 Task: Plan a virtual team-building activity for next Monday at 3:00 PM
Action: Mouse moved to (367, 49)
Screenshot: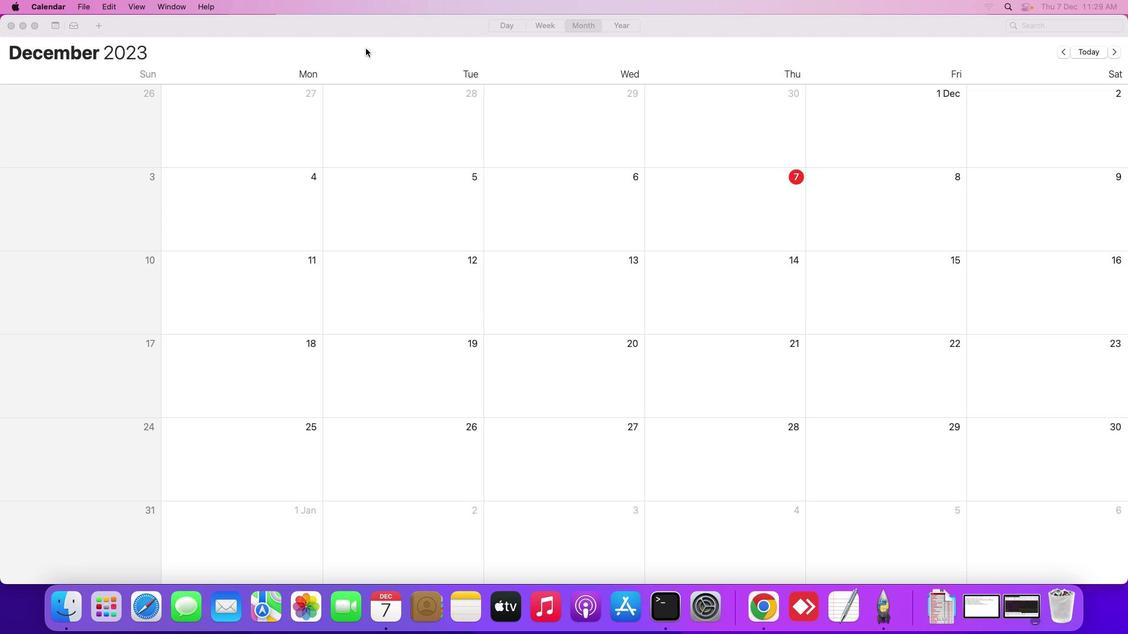 
Action: Mouse pressed left at (367, 49)
Screenshot: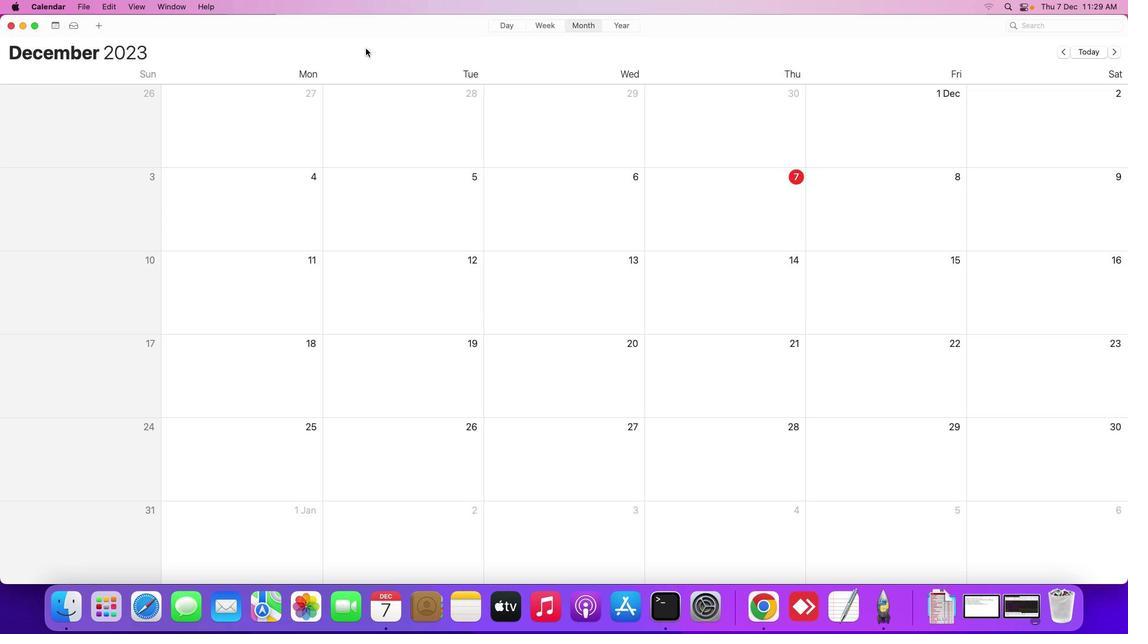 
Action: Mouse moved to (86, 7)
Screenshot: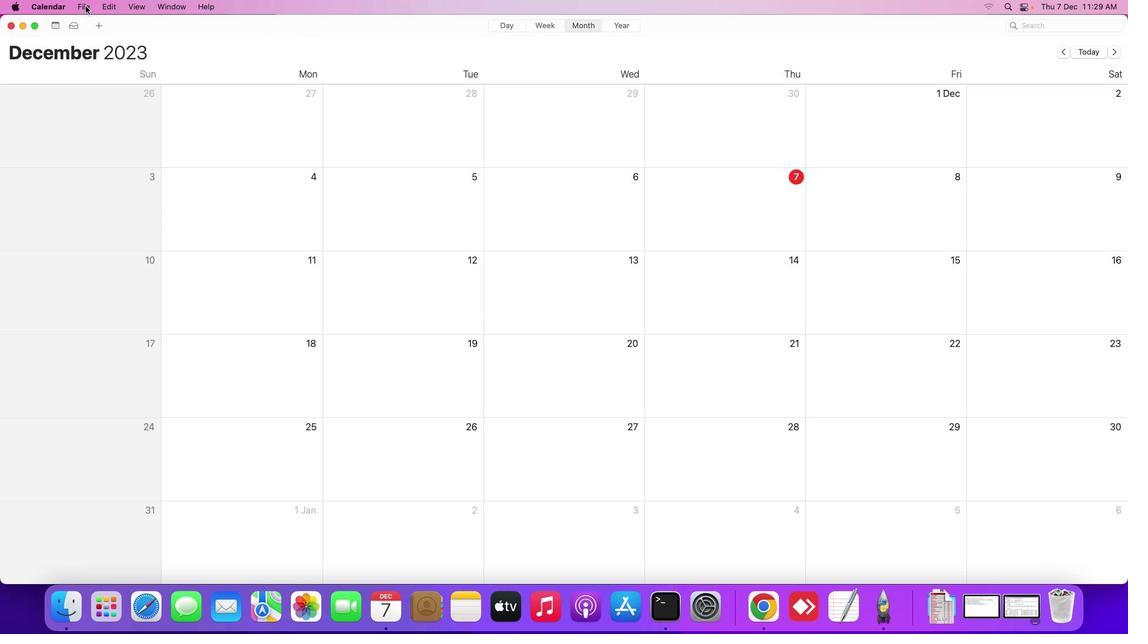 
Action: Mouse pressed left at (86, 7)
Screenshot: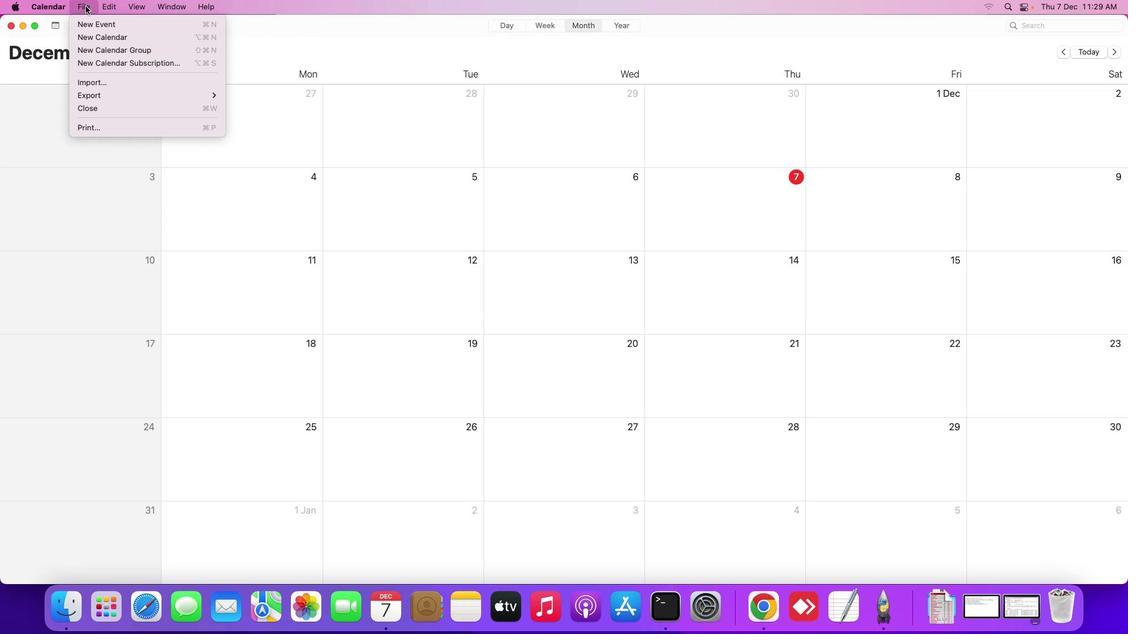 
Action: Mouse moved to (105, 24)
Screenshot: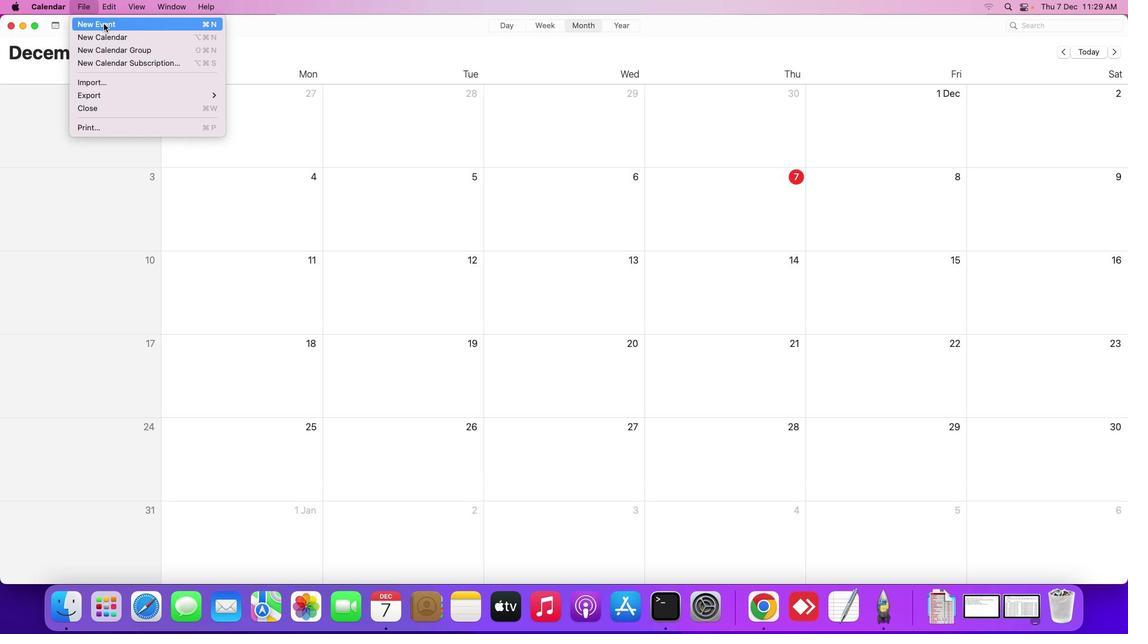 
Action: Mouse pressed left at (105, 24)
Screenshot: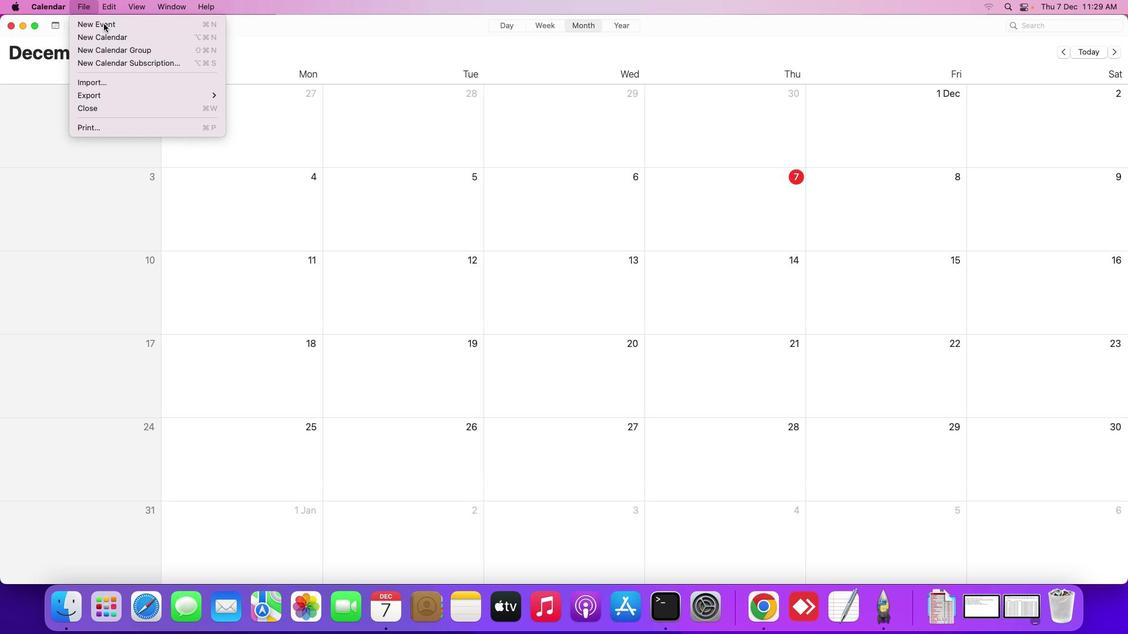 
Action: Mouse moved to (111, 65)
Screenshot: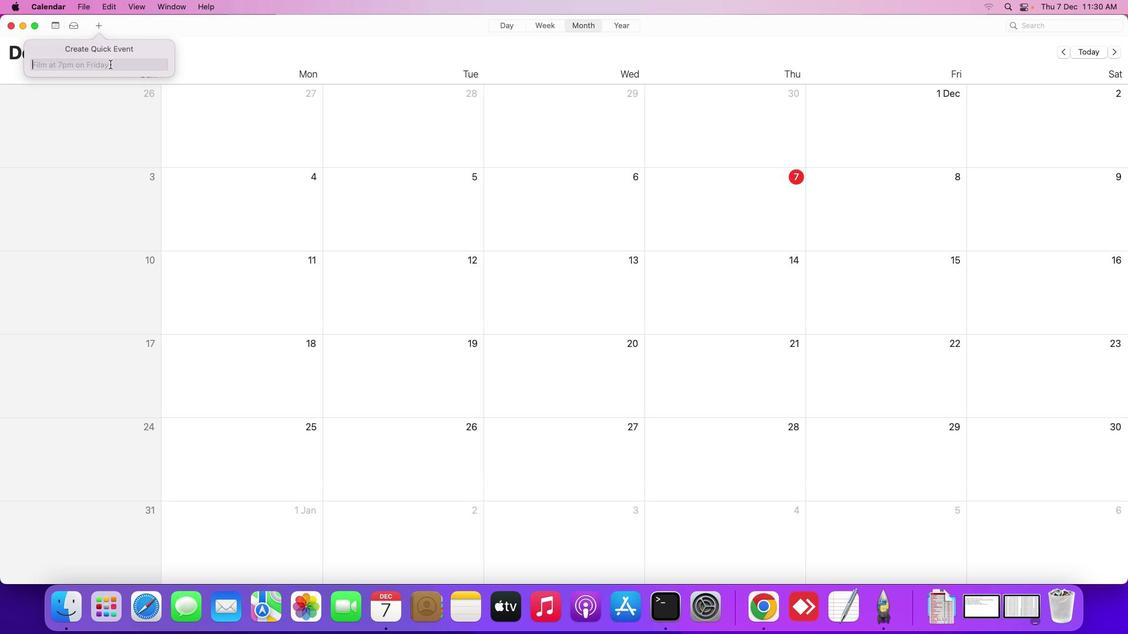 
Action: Mouse pressed left at (111, 65)
Screenshot: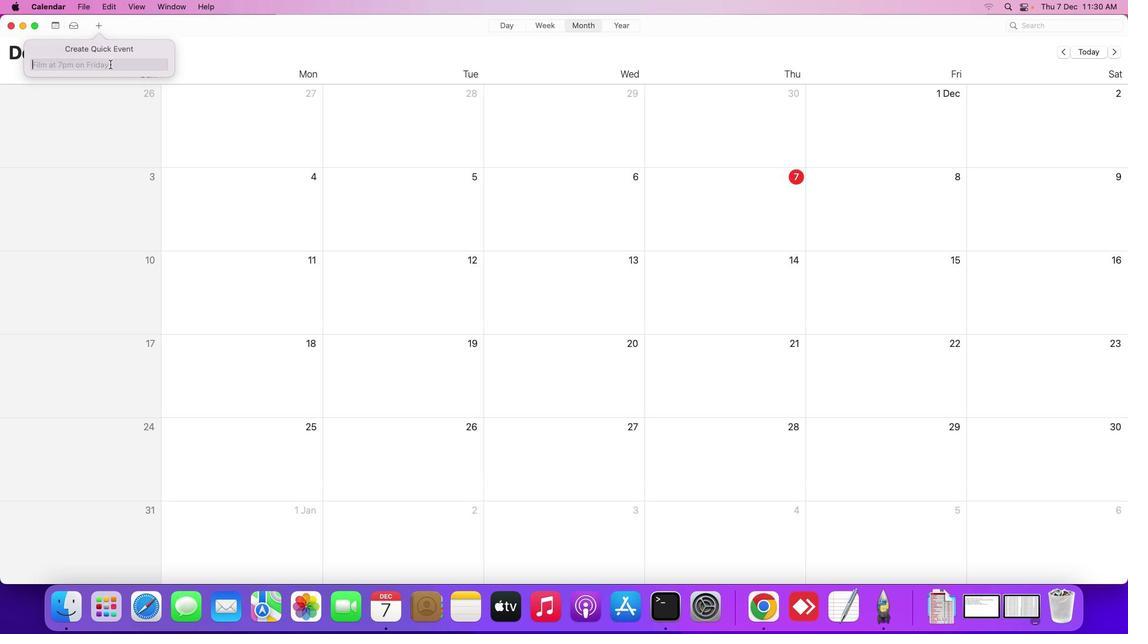 
Action: Key pressed Key.shift_r'"'Key.shift_r'v''i''r''t''a''u''a'Key.backspace'l'Key.space't''e''a''m''-''b''u''i''l''d''i''n''g'Key.shift_r'"'Key.space'3''p''m'Key.space'o''n'Key.spaceKey.shift_r'M''o''n''d''a''y'Key.enter
Screenshot: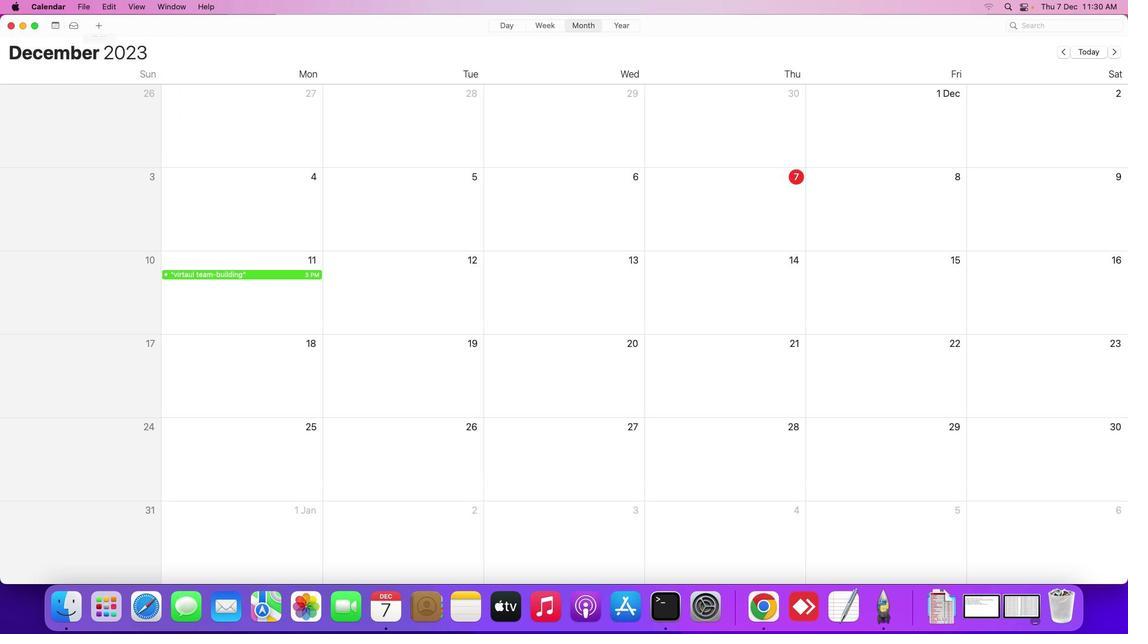 
Action: Mouse moved to (237, 293)
Screenshot: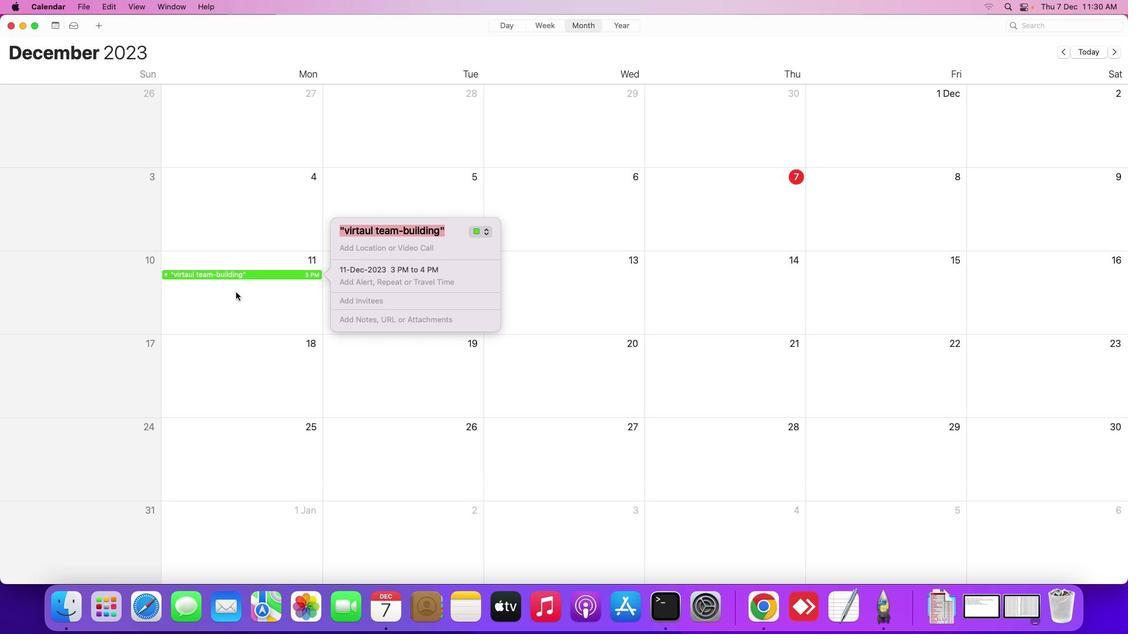 
Action: Mouse pressed left at (237, 293)
Screenshot: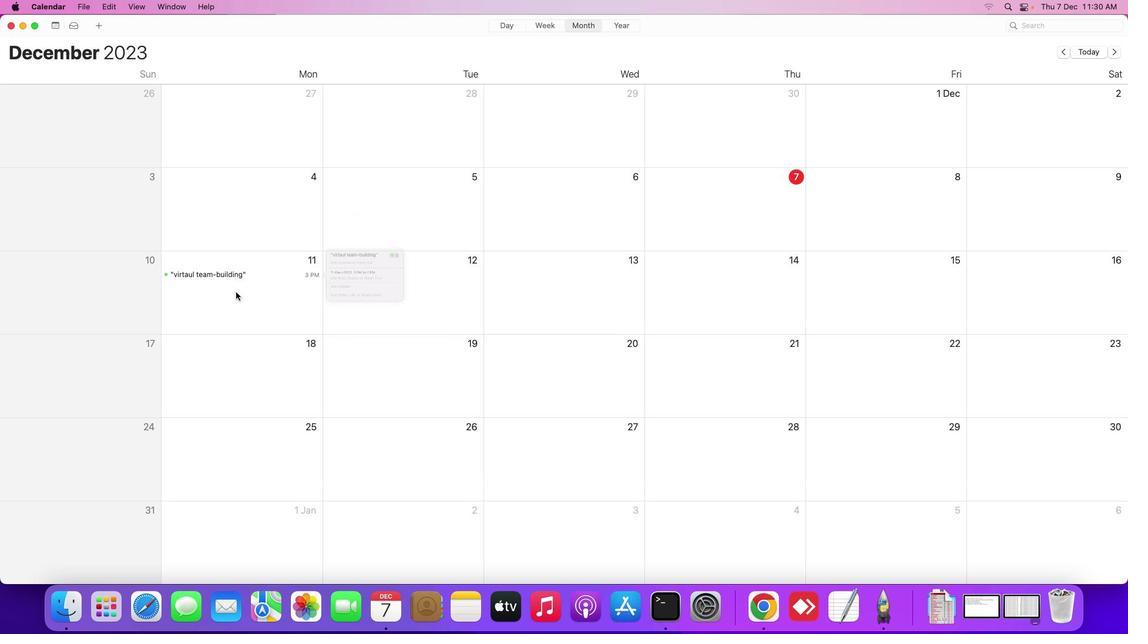 
Action: Mouse moved to (248, 271)
Screenshot: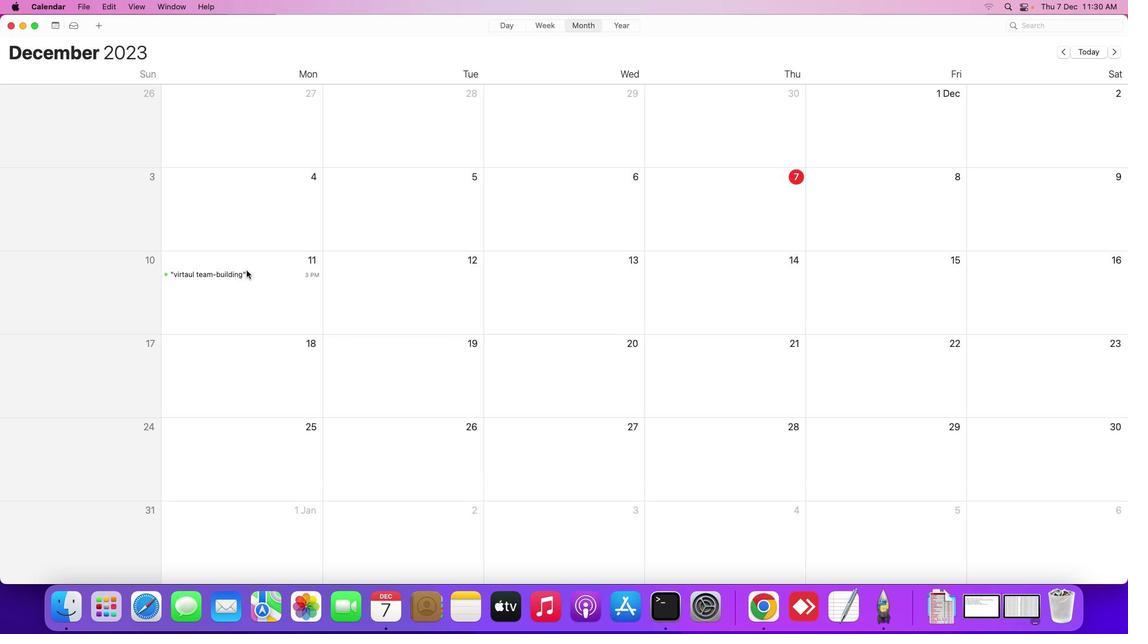 
Action: Mouse pressed left at (248, 271)
Screenshot: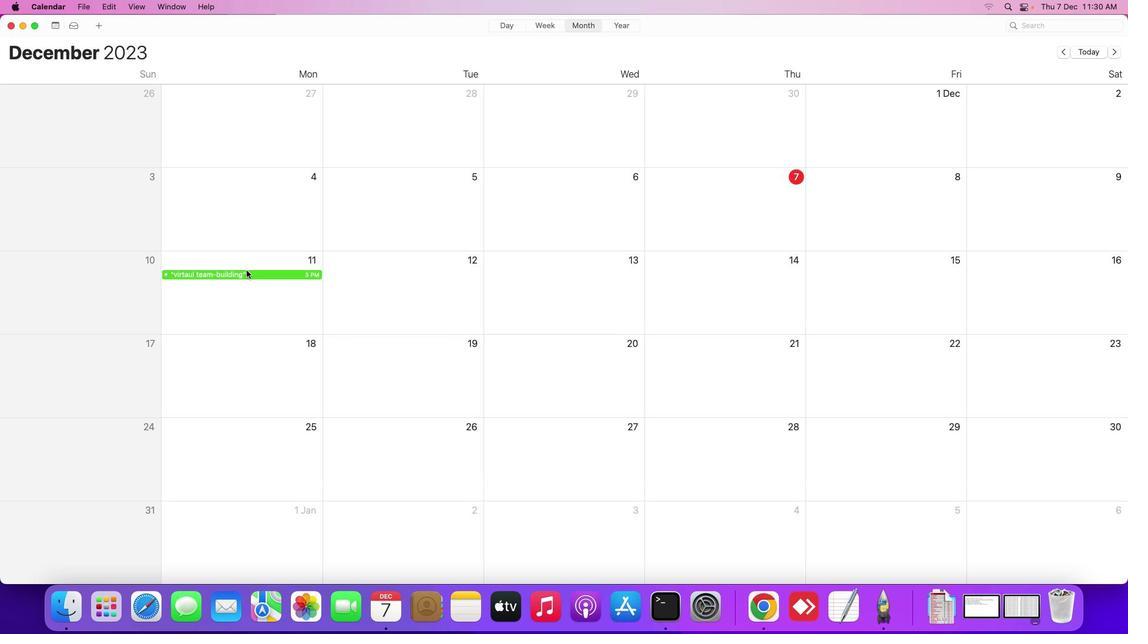 
